 Task: Make the connection visibility on.
Action: Mouse moved to (896, 100)
Screenshot: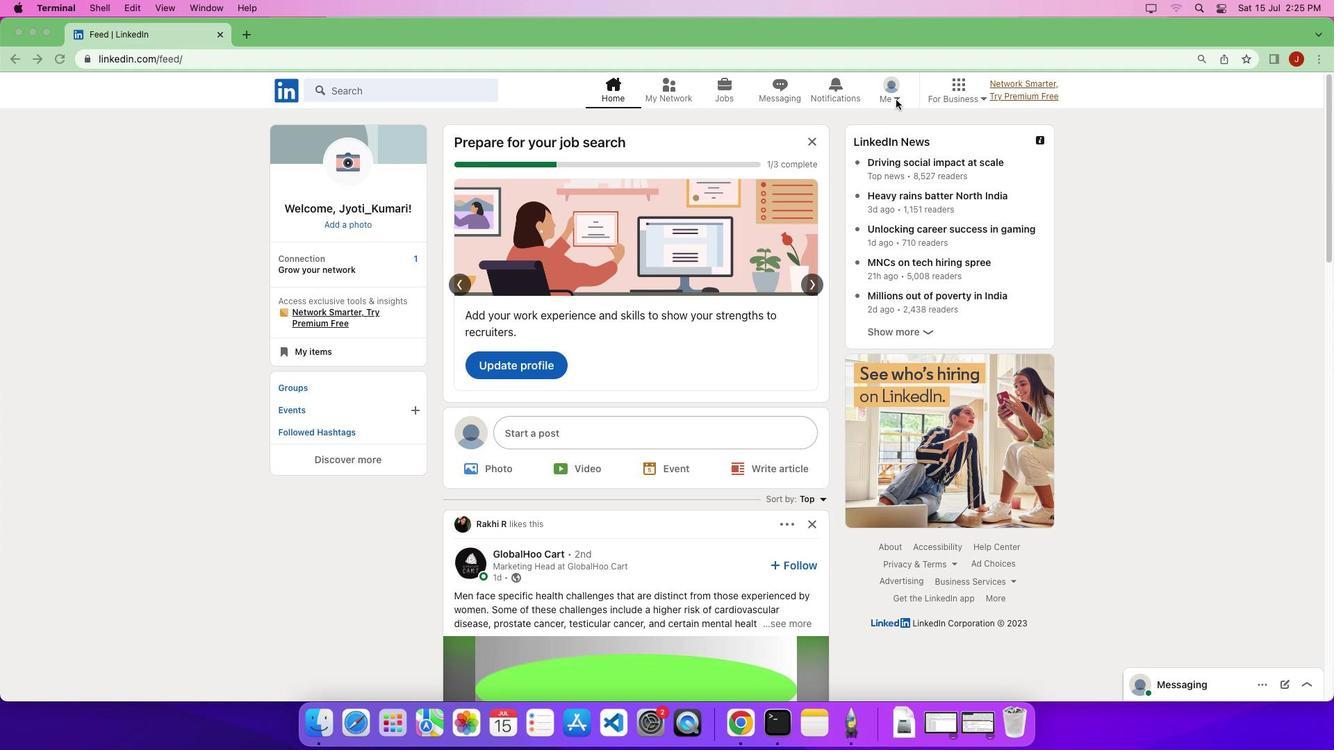 
Action: Mouse pressed left at (896, 100)
Screenshot: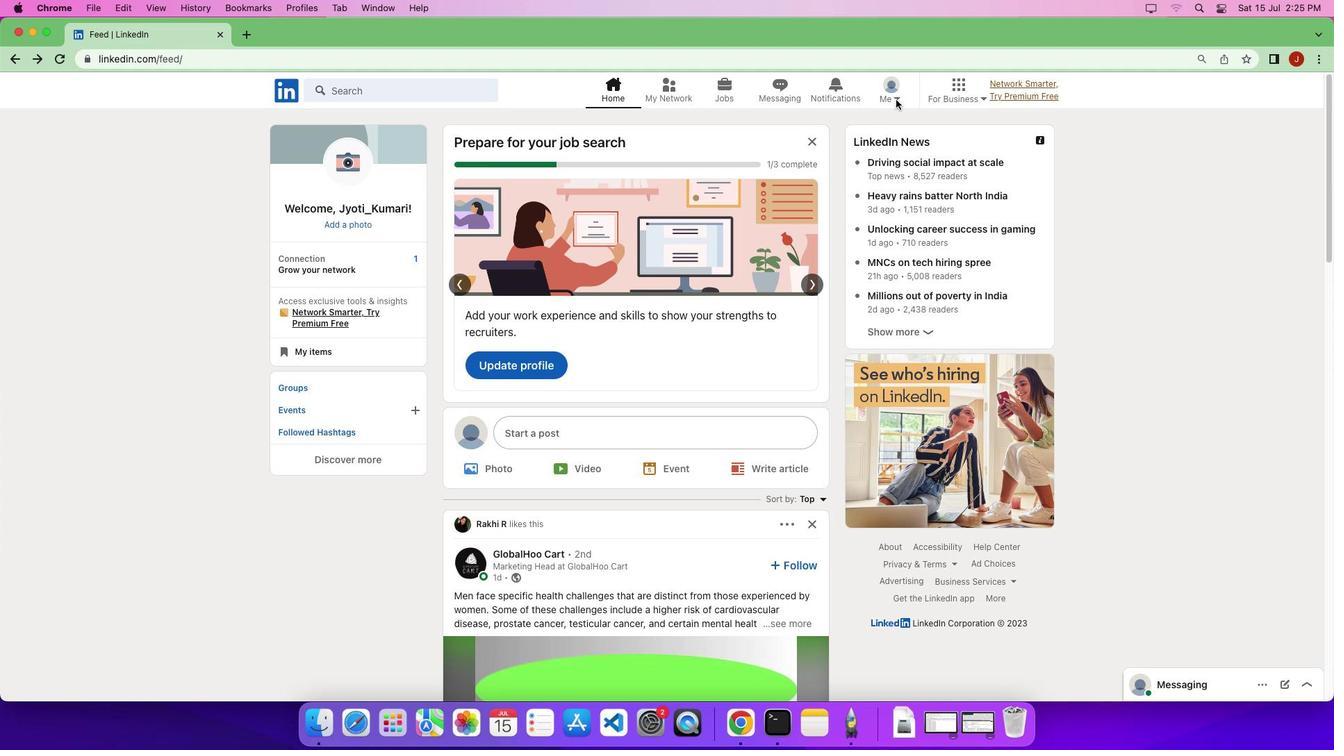 
Action: Mouse pressed left at (896, 100)
Screenshot: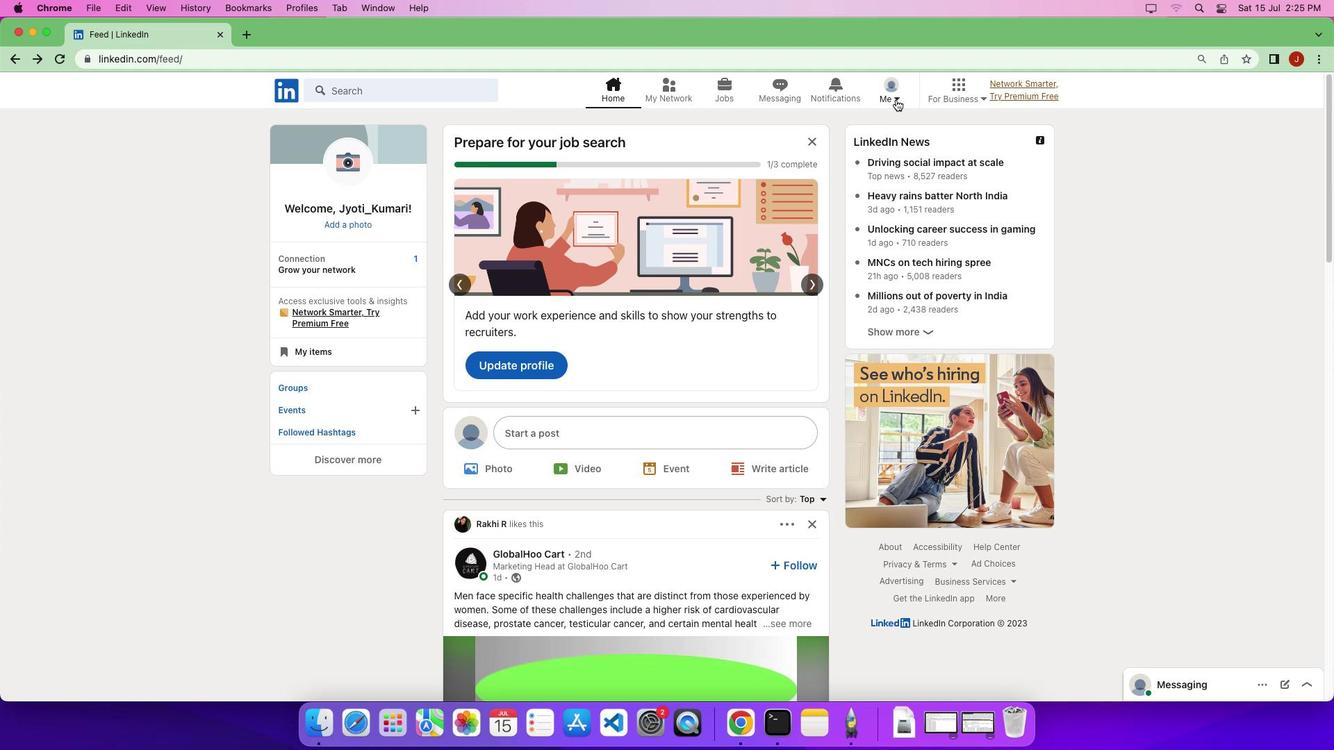
Action: Mouse moved to (895, 98)
Screenshot: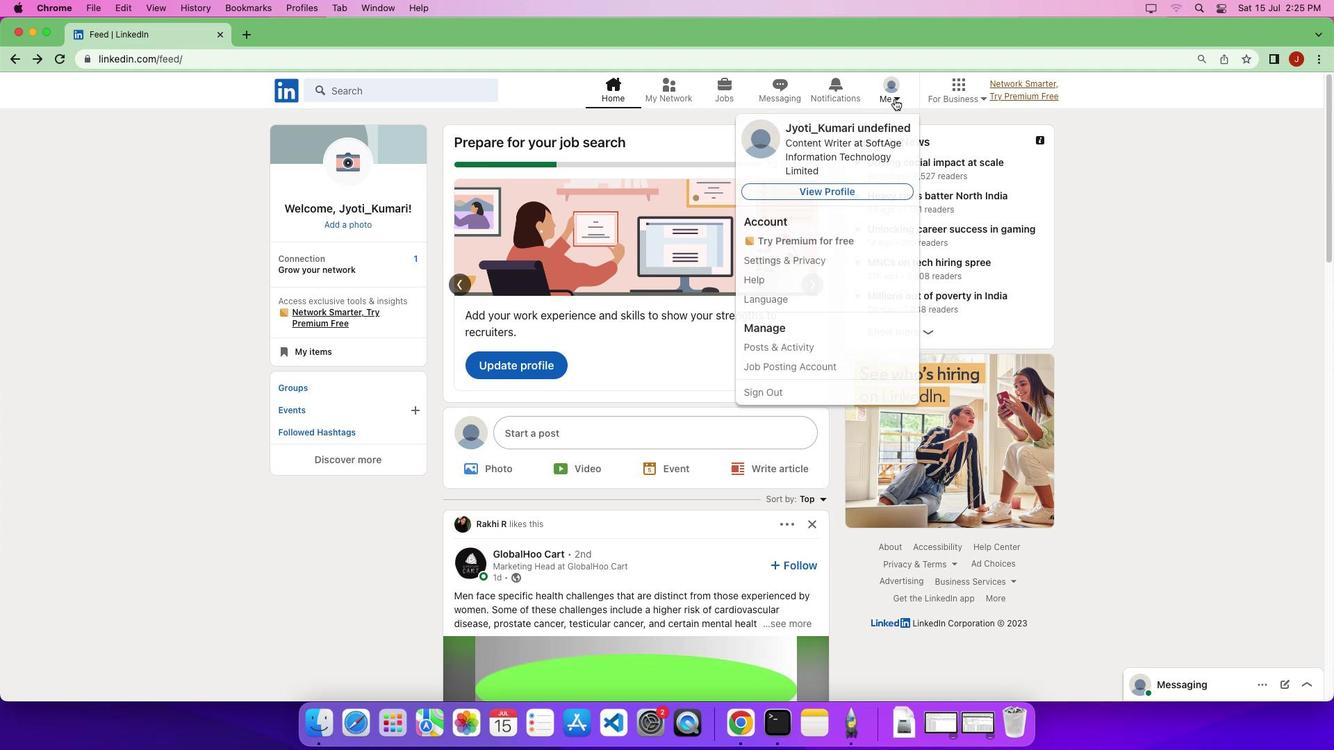 
Action: Mouse pressed left at (895, 98)
Screenshot: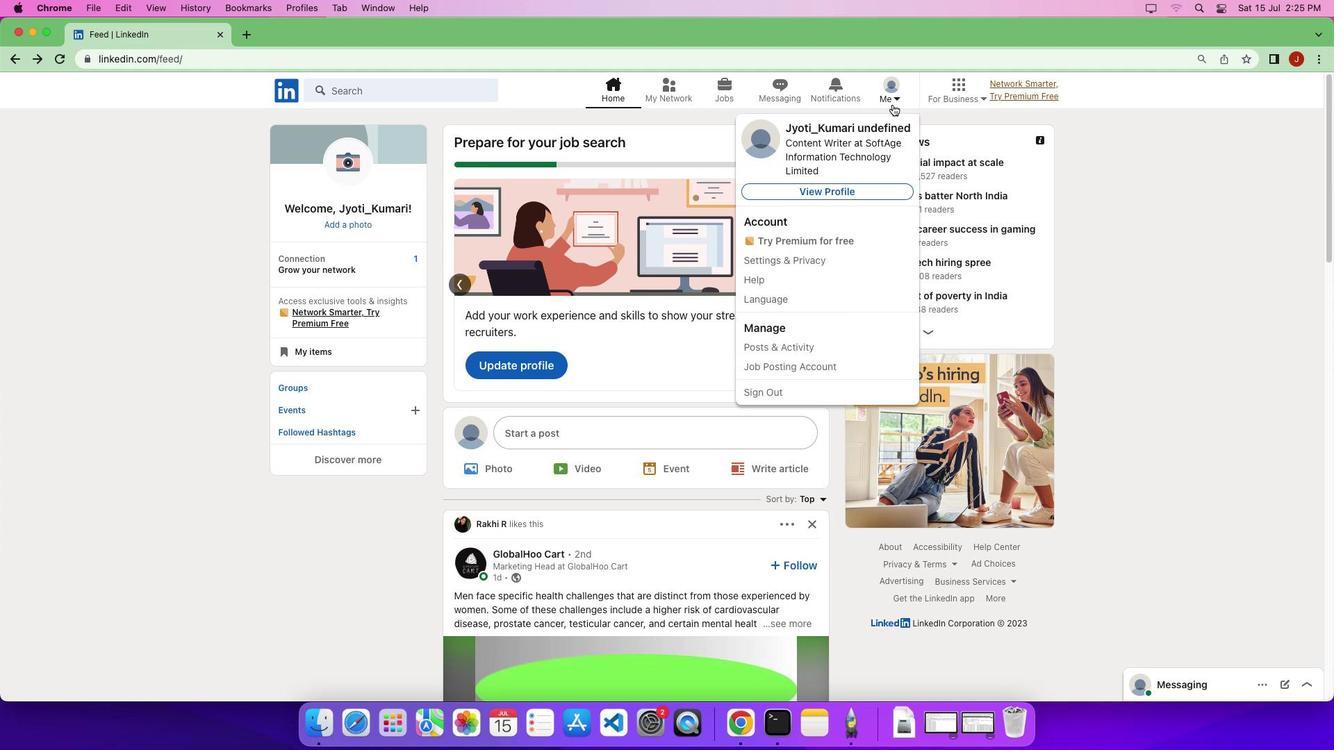 
Action: Mouse moved to (817, 261)
Screenshot: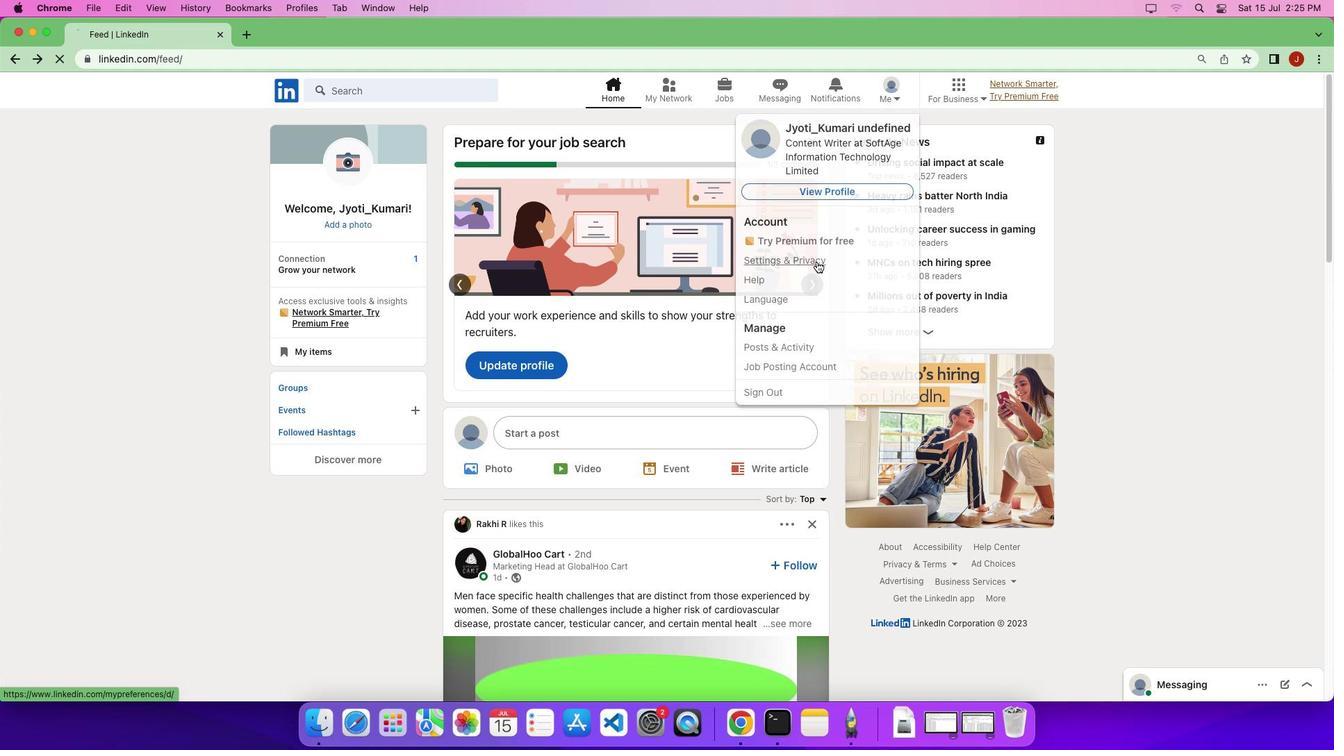 
Action: Mouse pressed left at (817, 261)
Screenshot: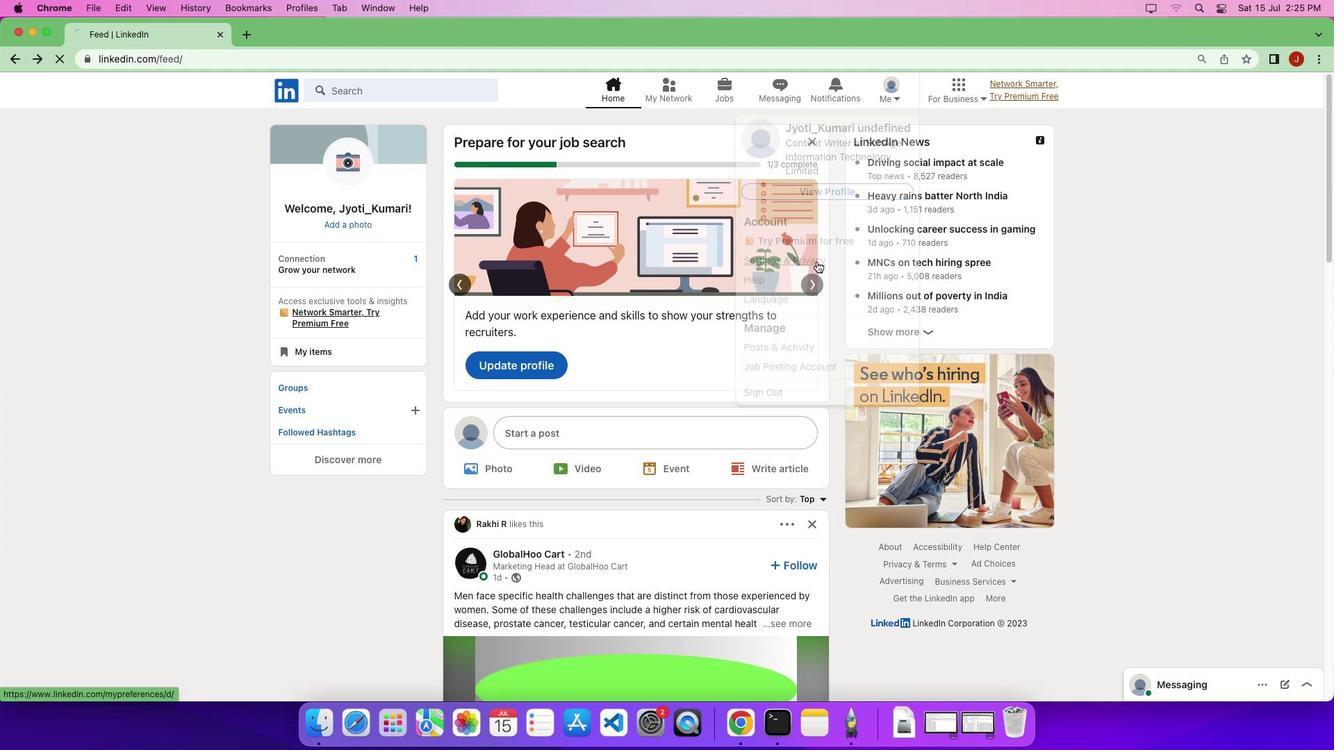 
Action: Mouse moved to (80, 293)
Screenshot: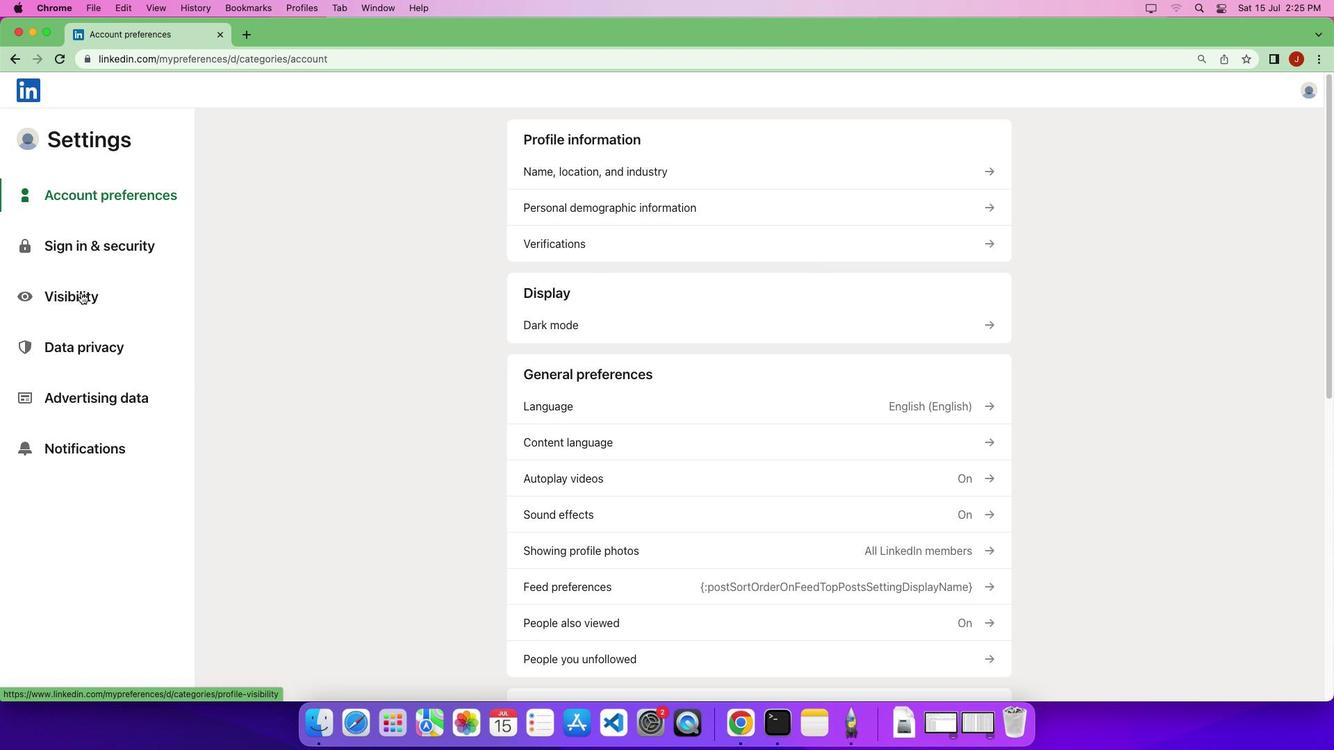 
Action: Mouse pressed left at (80, 293)
Screenshot: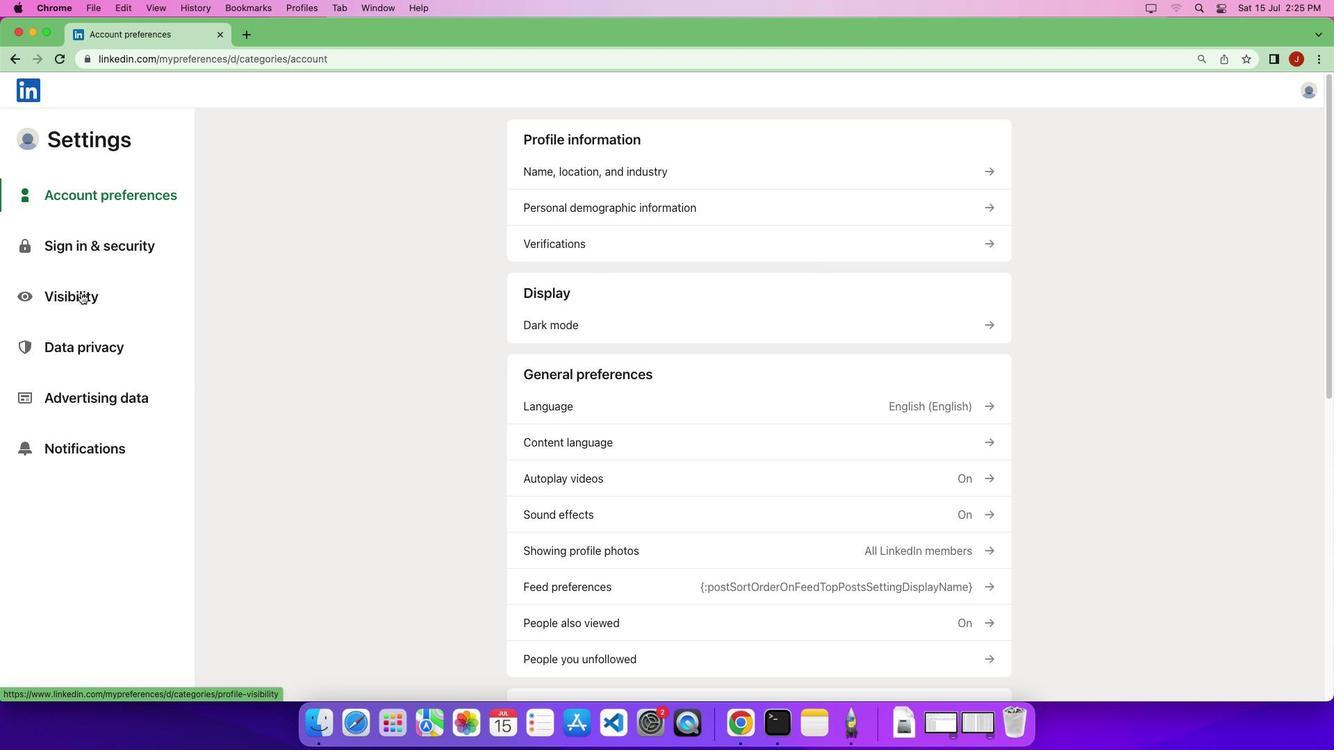 
Action: Mouse pressed left at (80, 293)
Screenshot: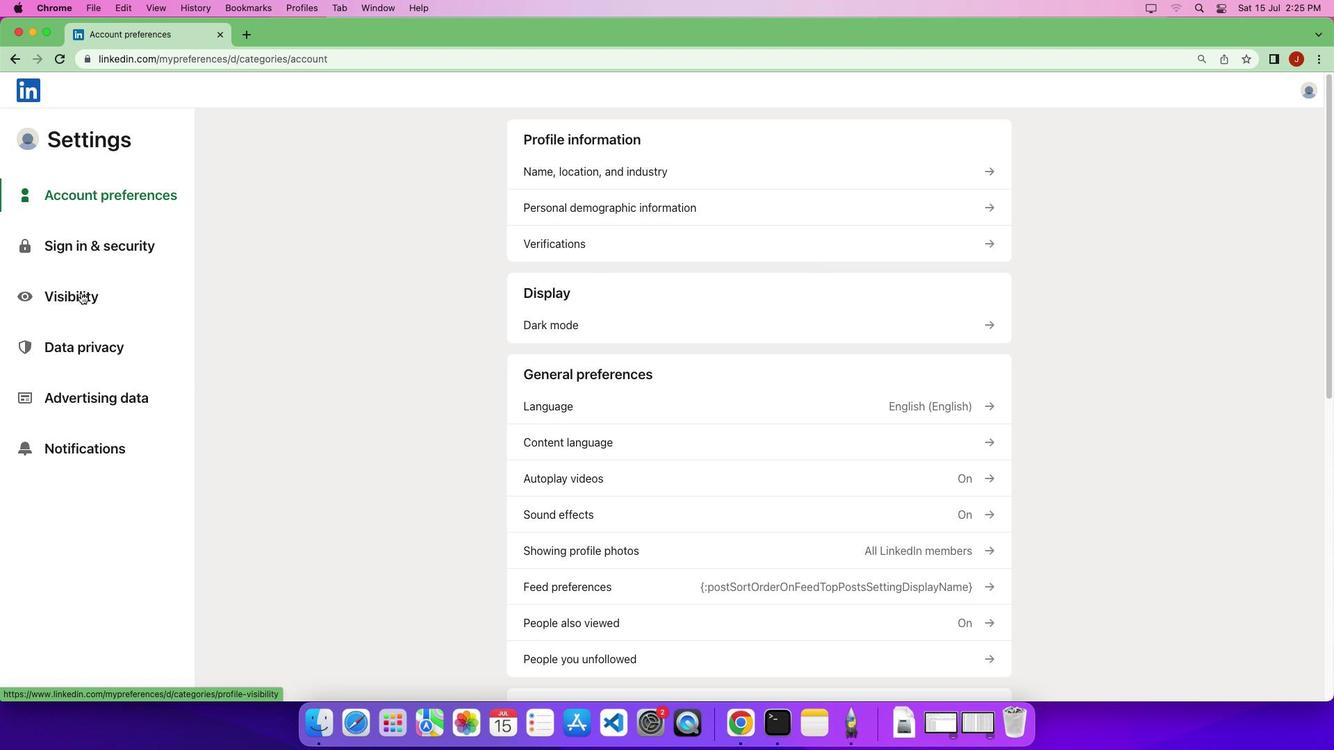 
Action: Mouse moved to (982, 278)
Screenshot: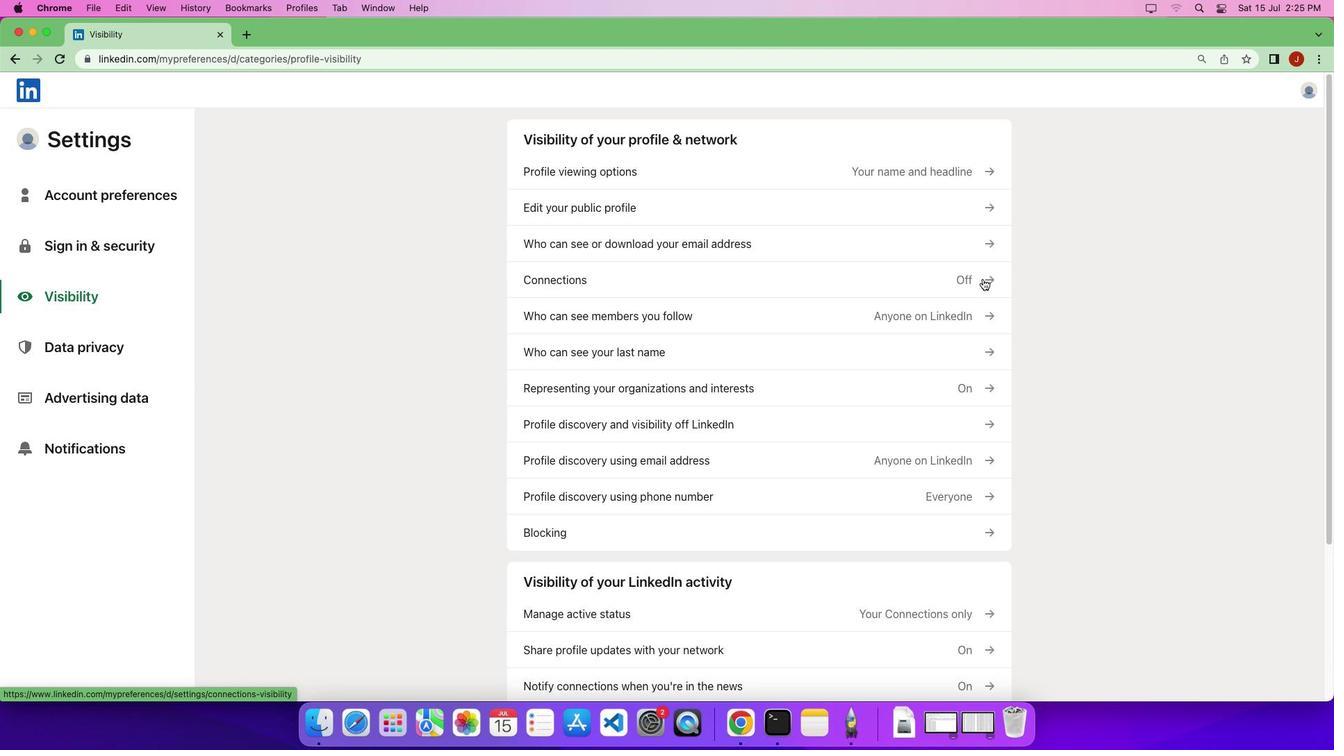 
Action: Mouse pressed left at (982, 278)
Screenshot: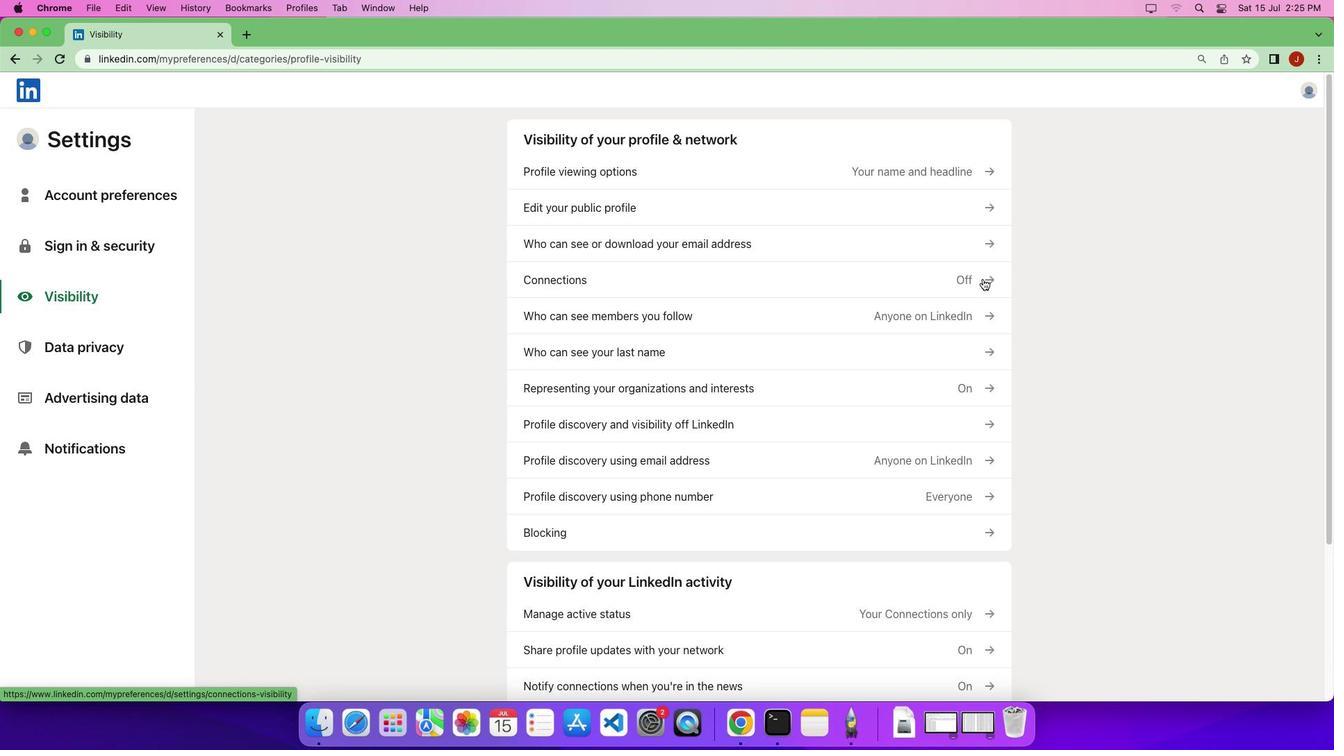 
Action: Mouse moved to (976, 224)
Screenshot: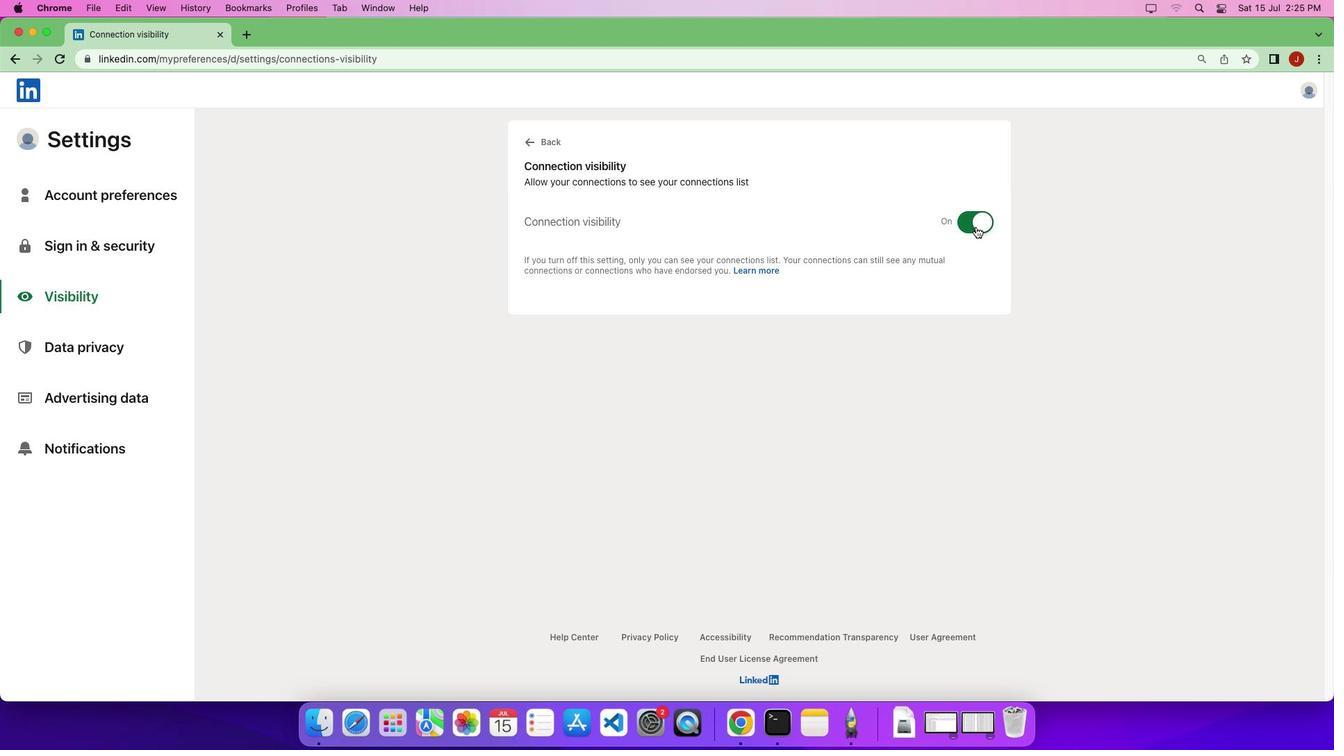 
Action: Mouse pressed left at (976, 224)
Screenshot: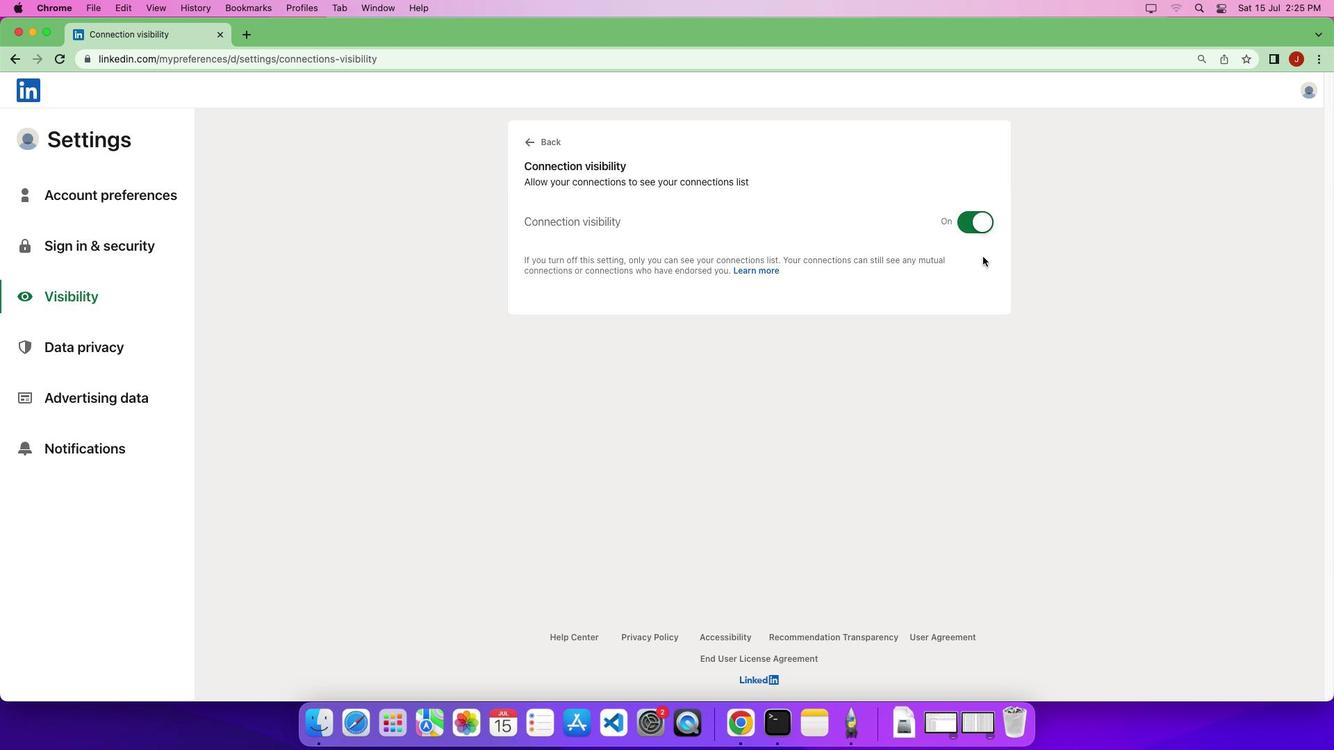 
Action: Mouse moved to (999, 337)
Screenshot: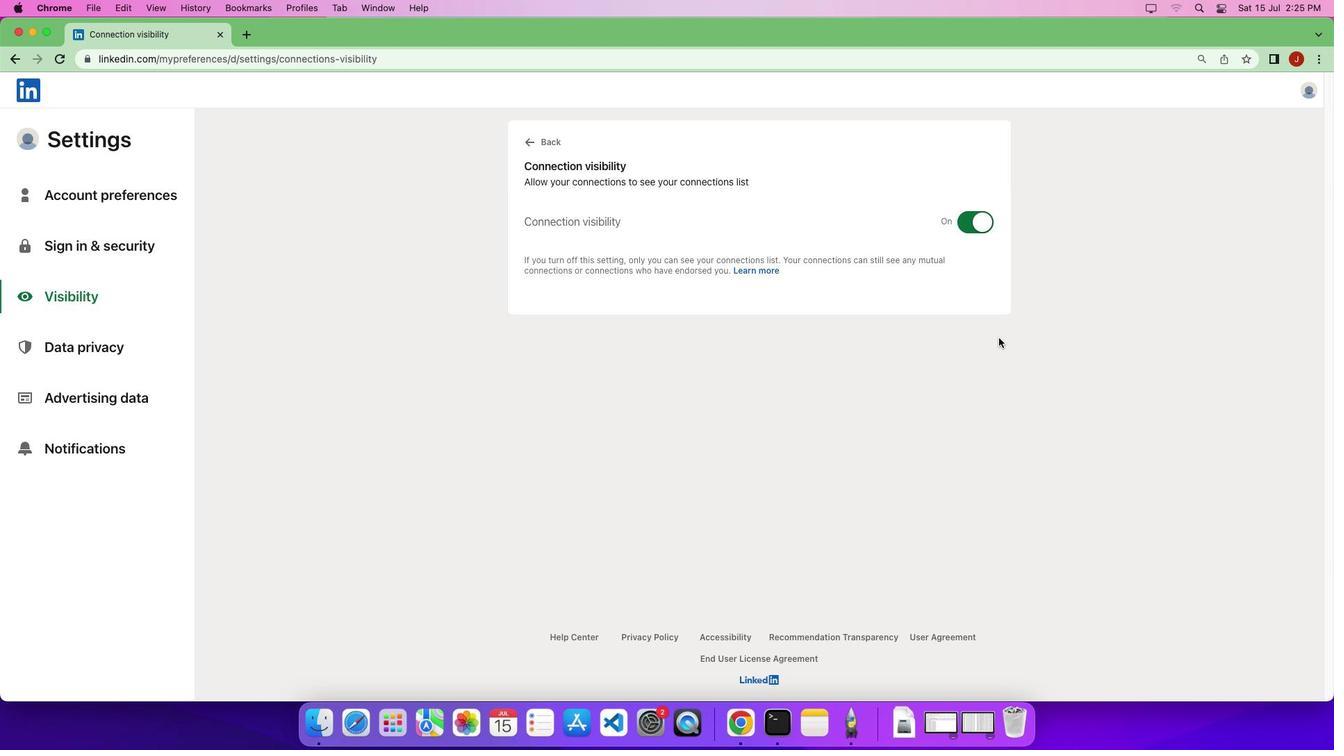 
